Task: For heading  Tahoma with underline.  font size for heading20,  'Change the font style of data to'Arial.  and font size to 12,  Change the alignment of both headline & data to Align left.  In the sheet  Excel Spreadsheet File
Action: Mouse moved to (750, 101)
Screenshot: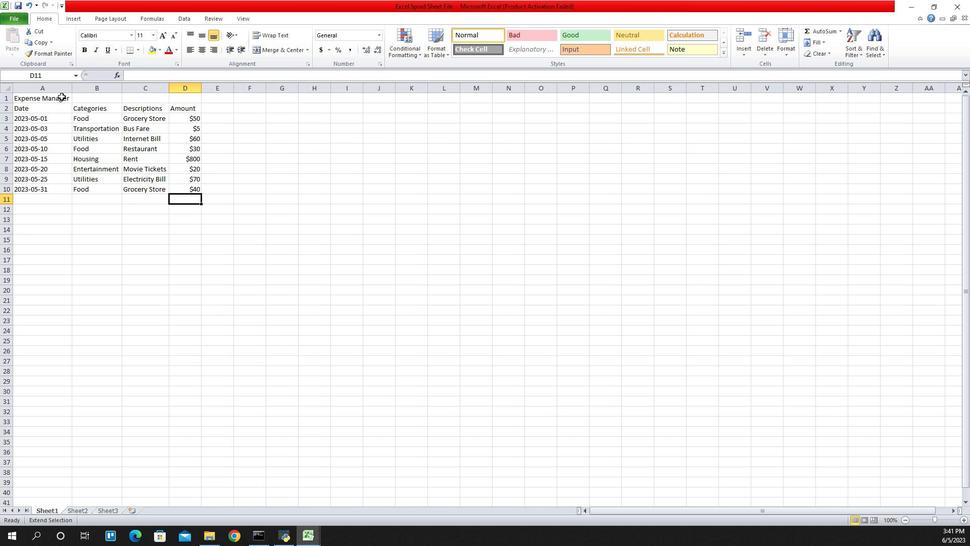 
Action: Mouse pressed left at (750, 101)
Screenshot: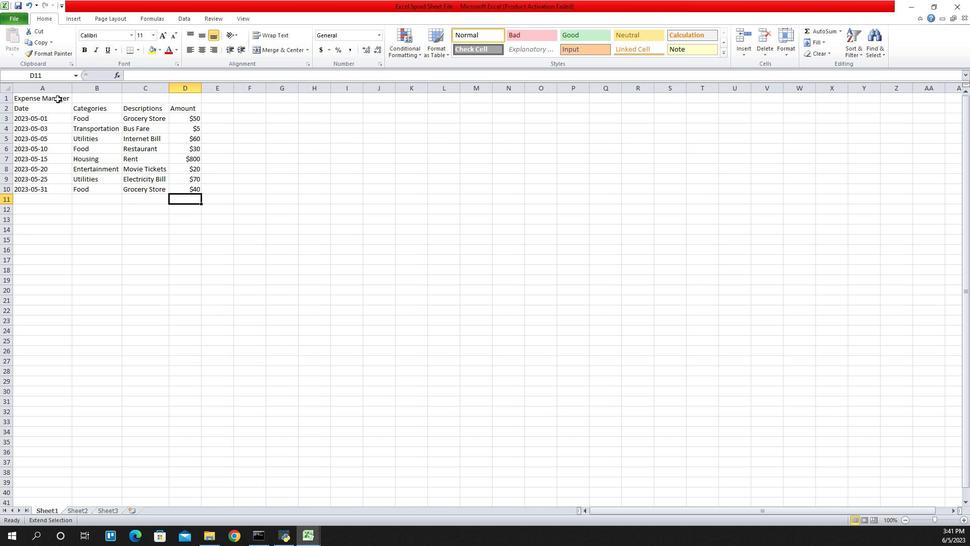 
Action: Mouse moved to (760, 103)
Screenshot: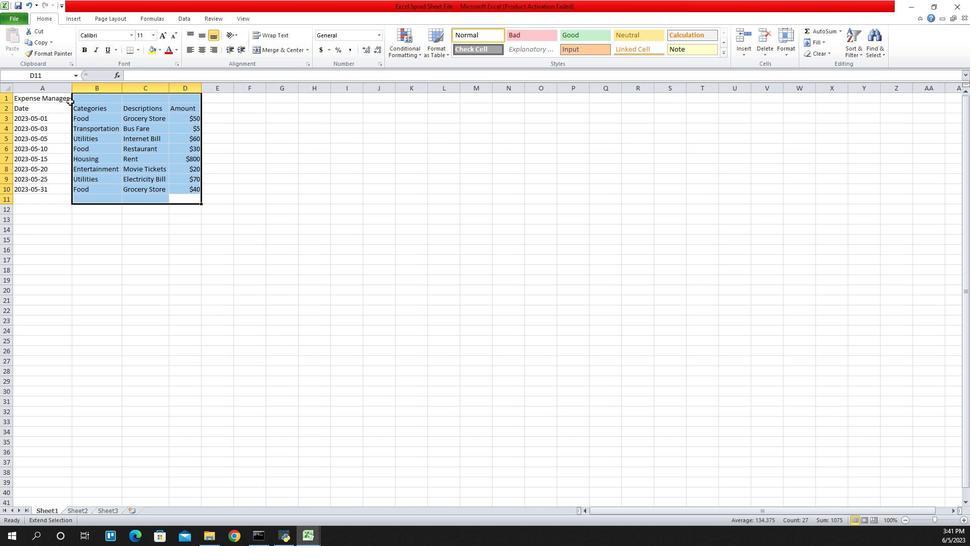 
Action: Mouse pressed left at (760, 103)
Screenshot: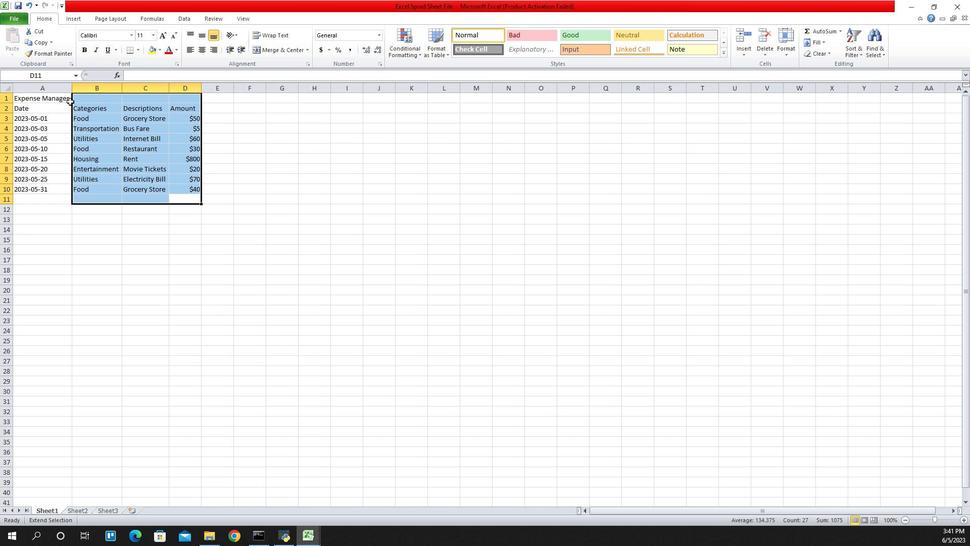 
Action: Mouse moved to (757, 99)
Screenshot: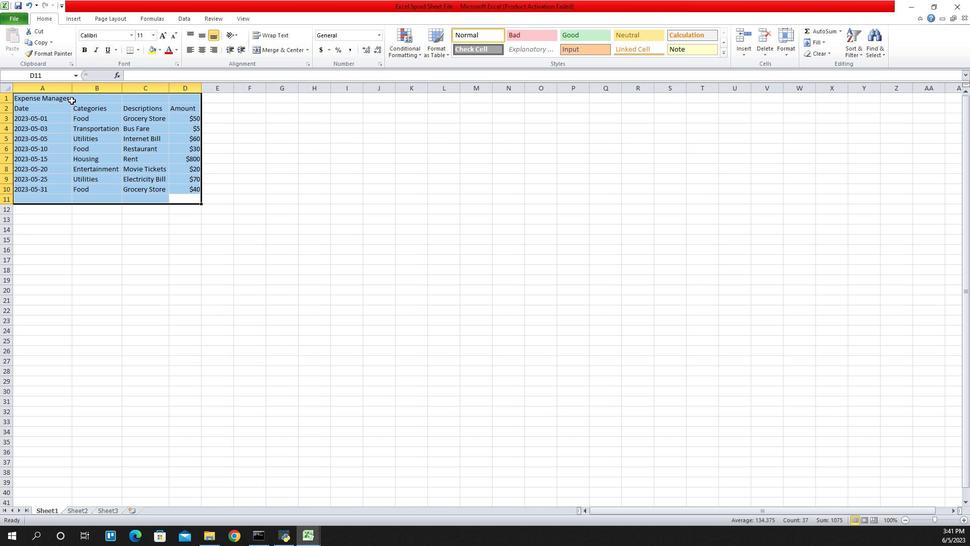 
Action: Mouse pressed left at (757, 99)
Screenshot: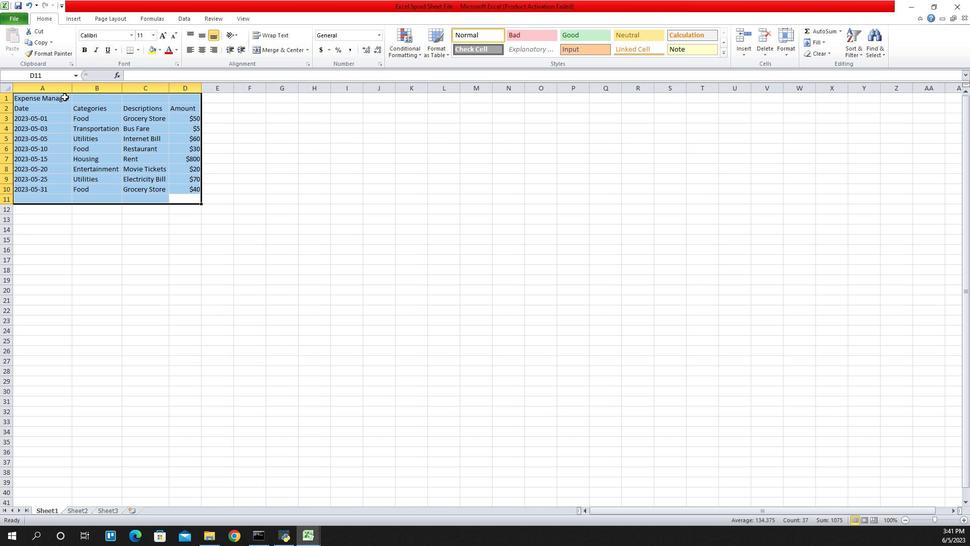 
Action: Mouse moved to (965, 53)
Screenshot: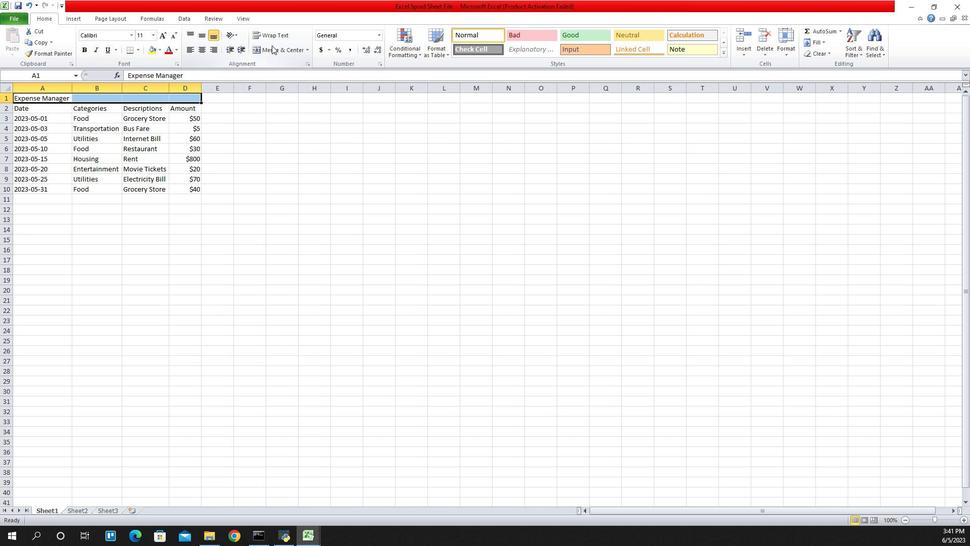 
Action: Mouse pressed left at (965, 53)
Screenshot: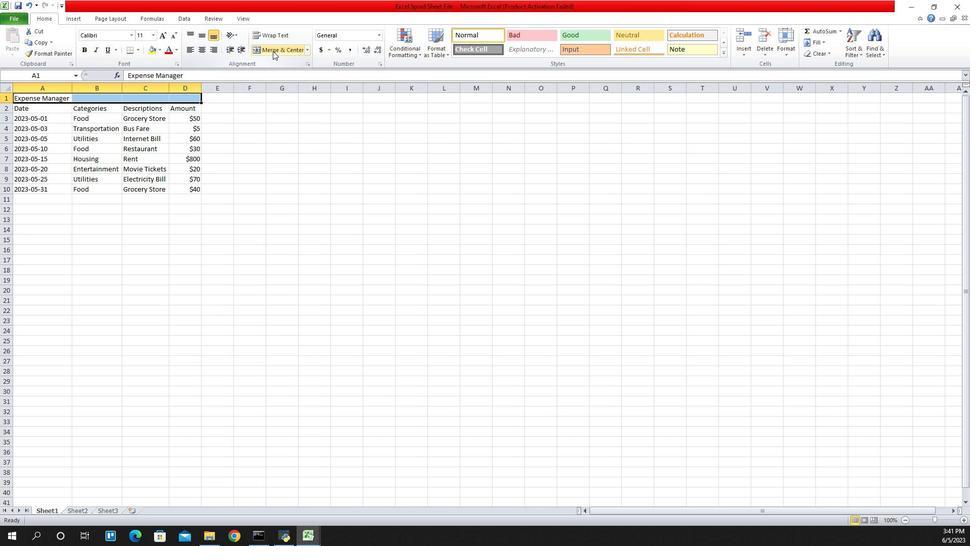 
Action: Mouse moved to (798, 35)
Screenshot: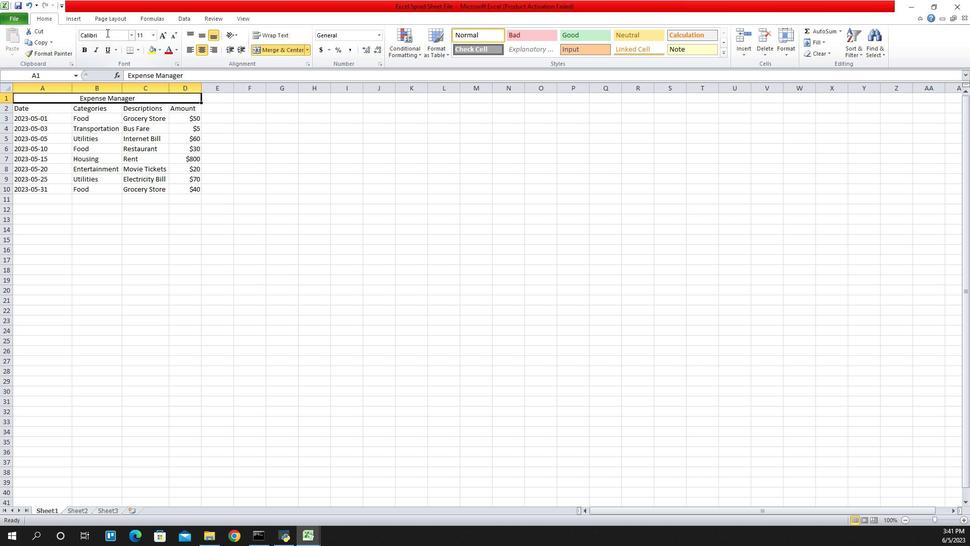 
Action: Mouse pressed left at (798, 35)
Screenshot: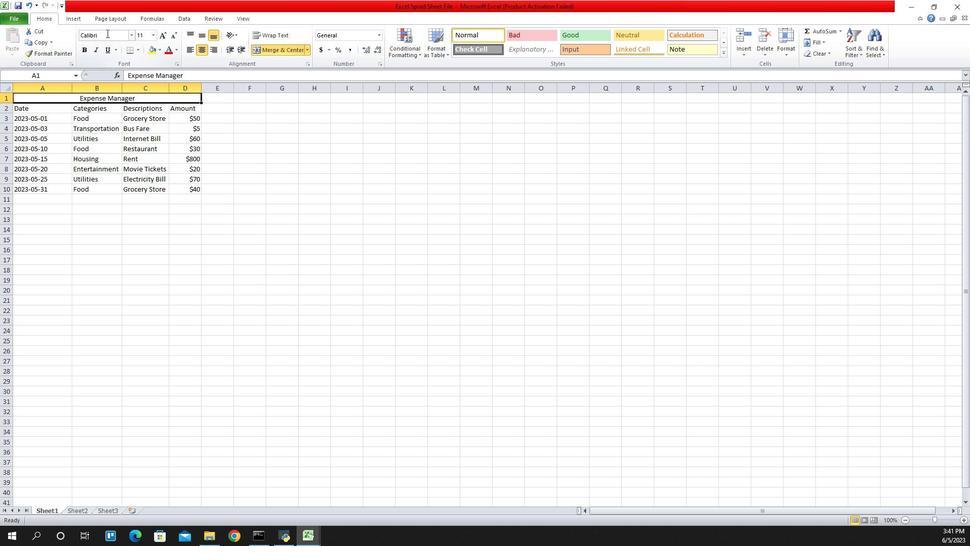 
Action: Key pressed tahoma<Key.enter>
Screenshot: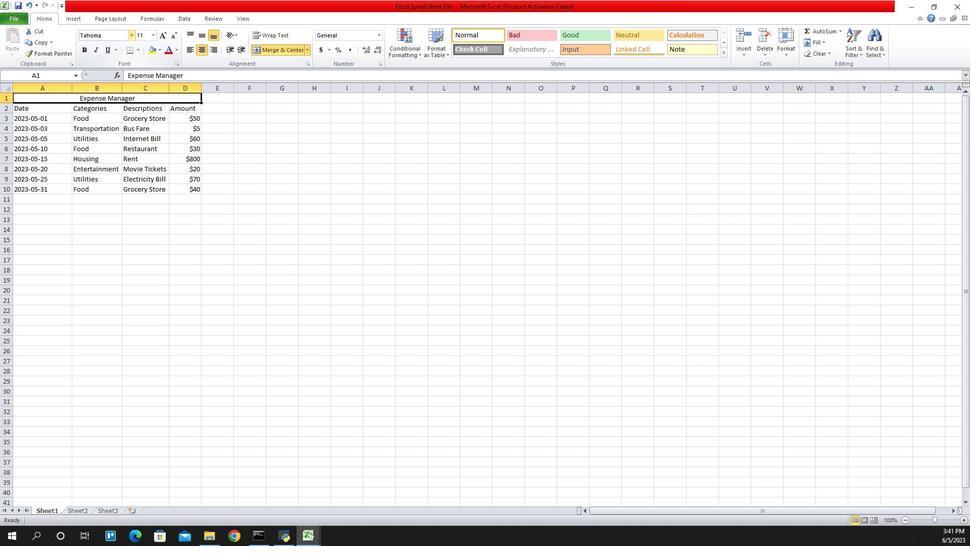 
Action: Mouse moved to (802, 54)
Screenshot: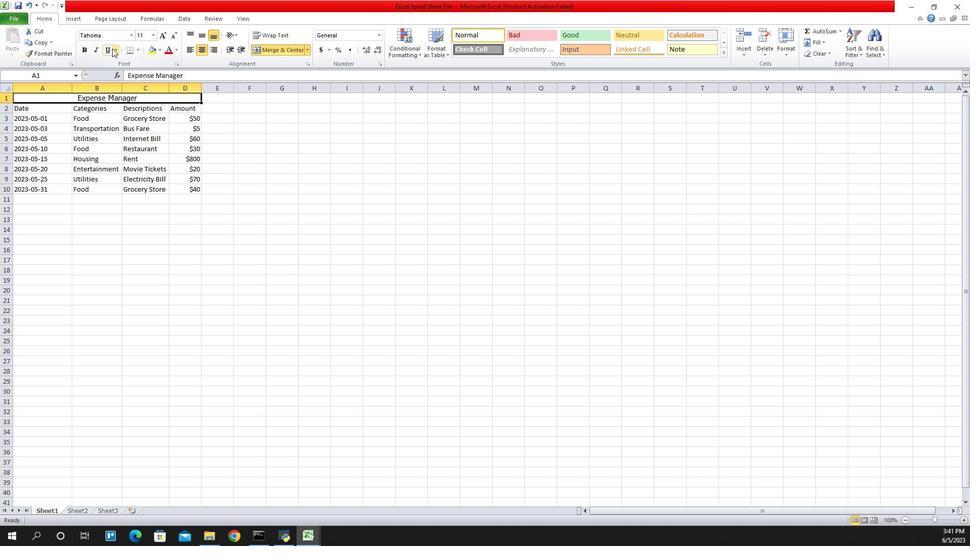 
Action: Mouse pressed left at (802, 54)
Screenshot: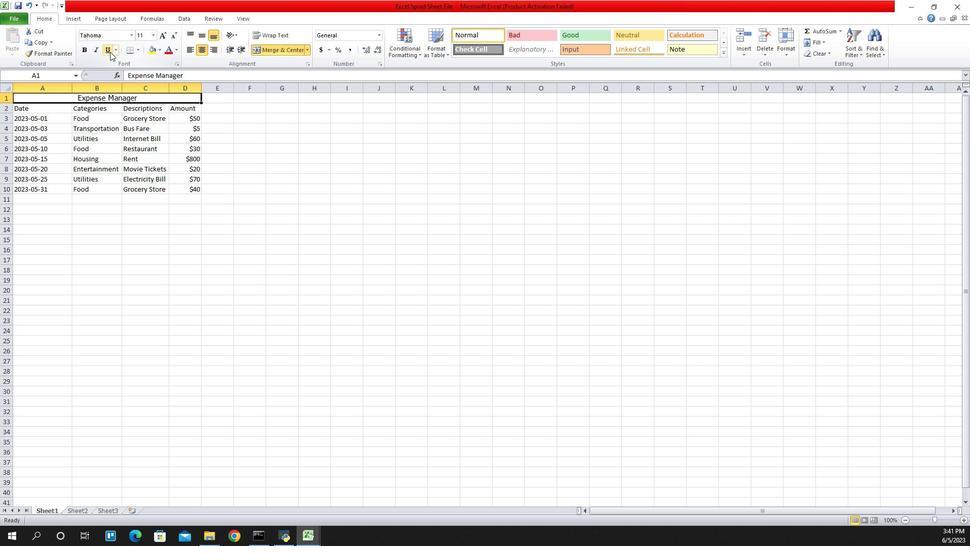 
Action: Mouse moved to (844, 36)
Screenshot: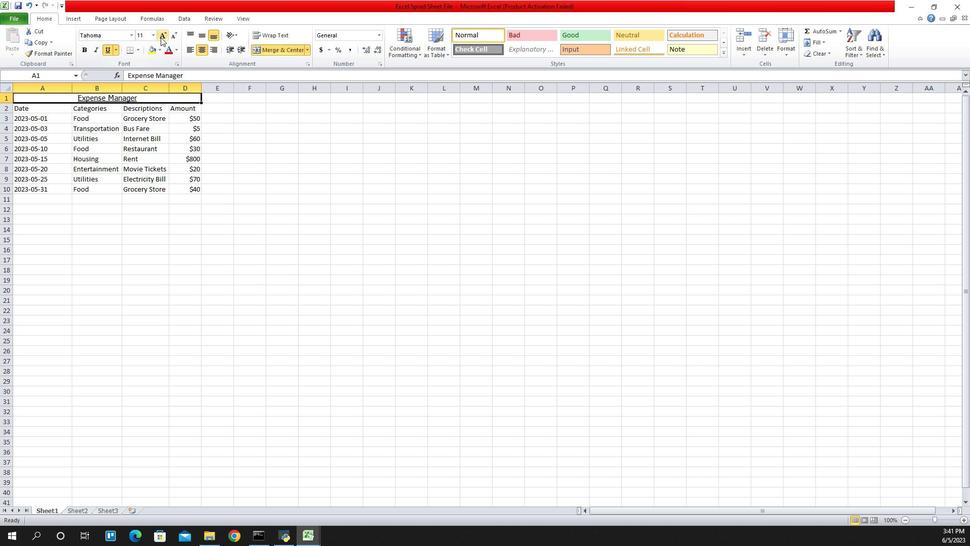 
Action: Mouse pressed left at (844, 36)
Screenshot: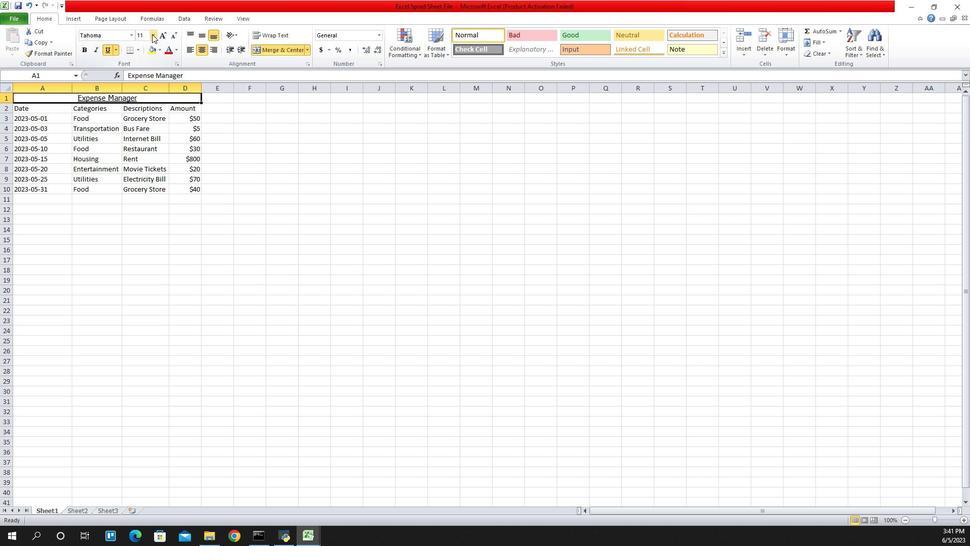 
Action: Mouse moved to (835, 118)
Screenshot: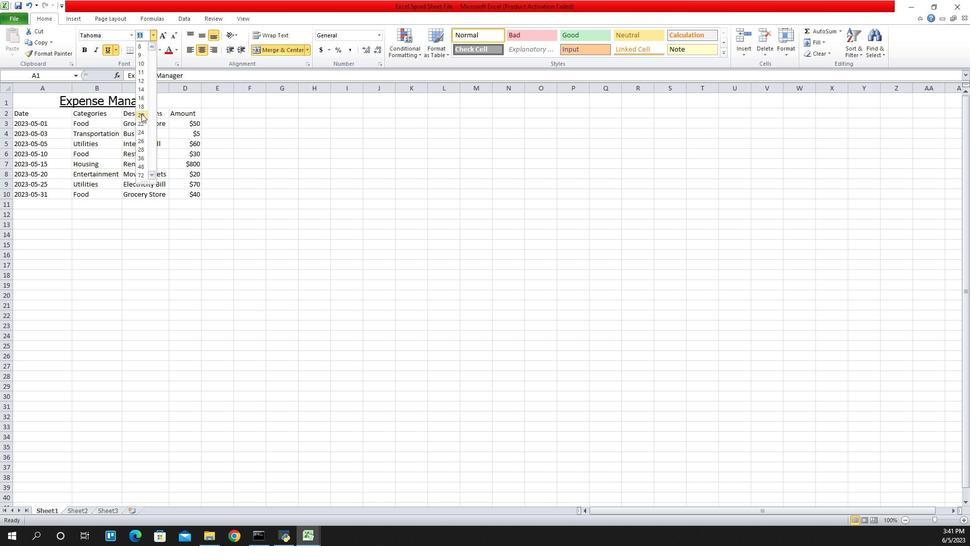 
Action: Mouse pressed left at (835, 118)
Screenshot: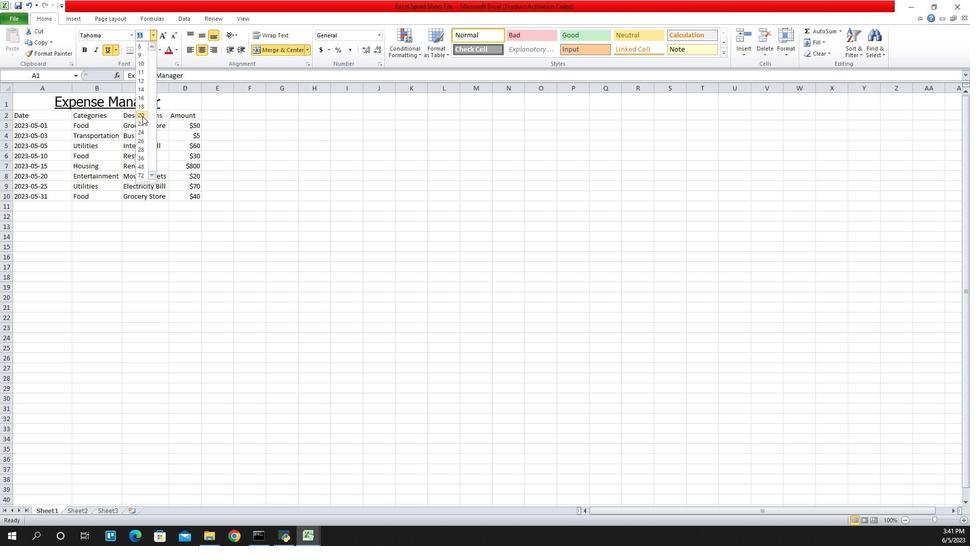 
Action: Mouse moved to (753, 120)
Screenshot: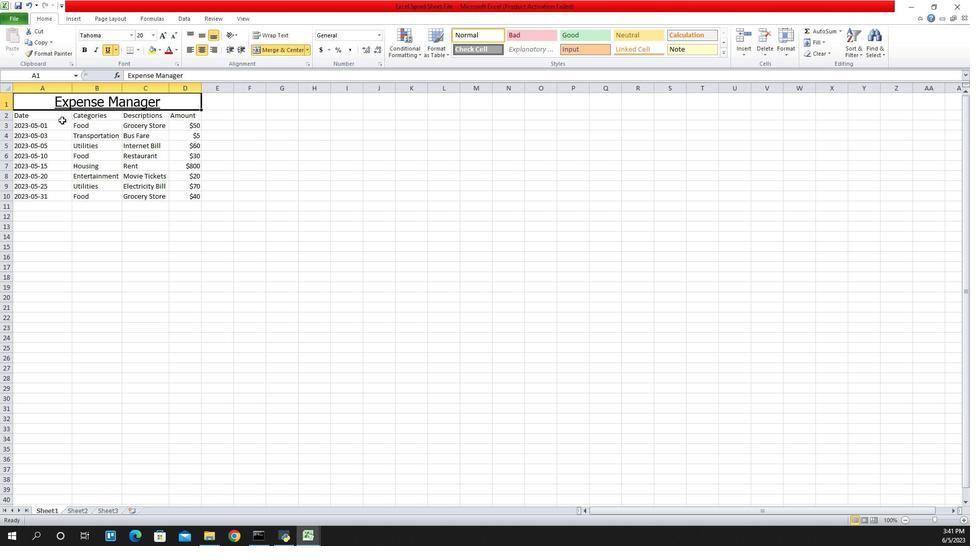 
Action: Mouse pressed left at (753, 120)
Screenshot: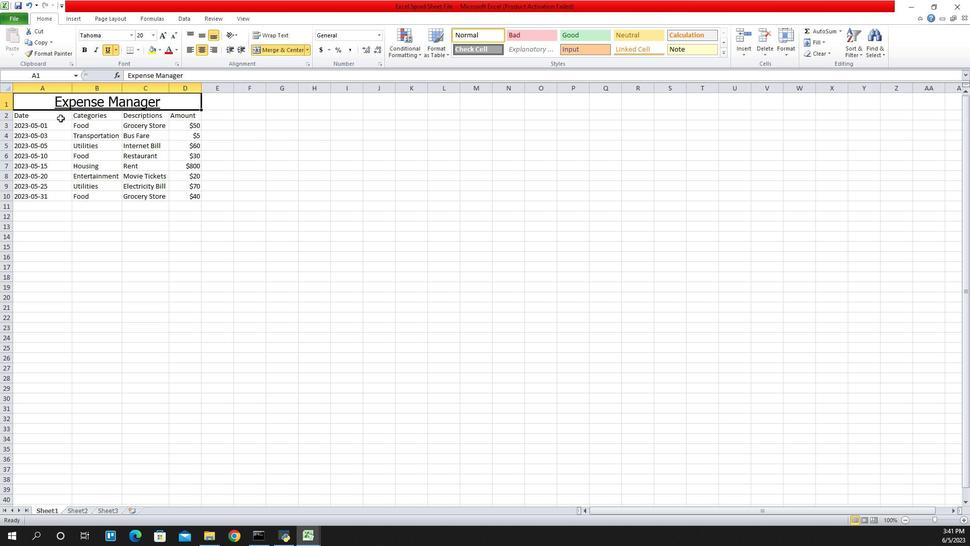 
Action: Mouse moved to (803, 38)
Screenshot: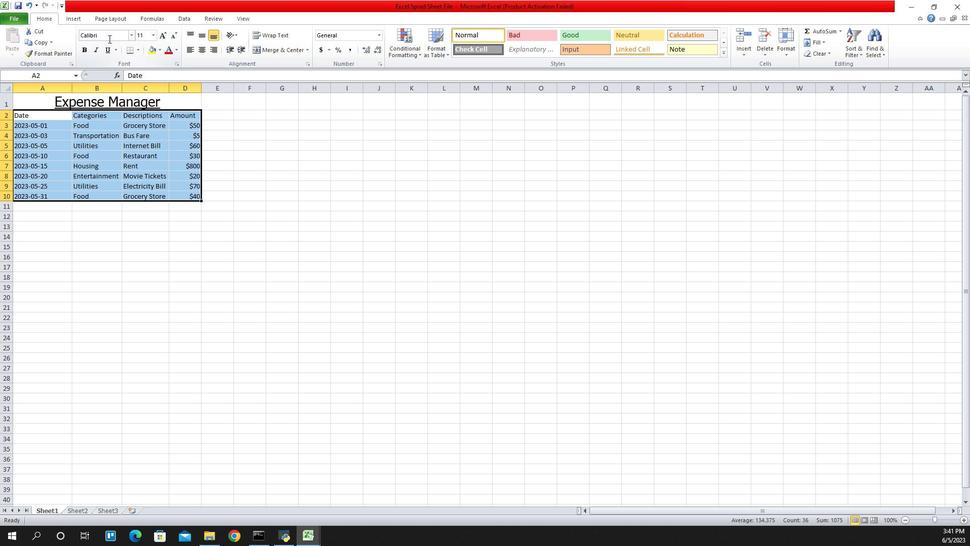 
Action: Mouse pressed left at (803, 38)
Screenshot: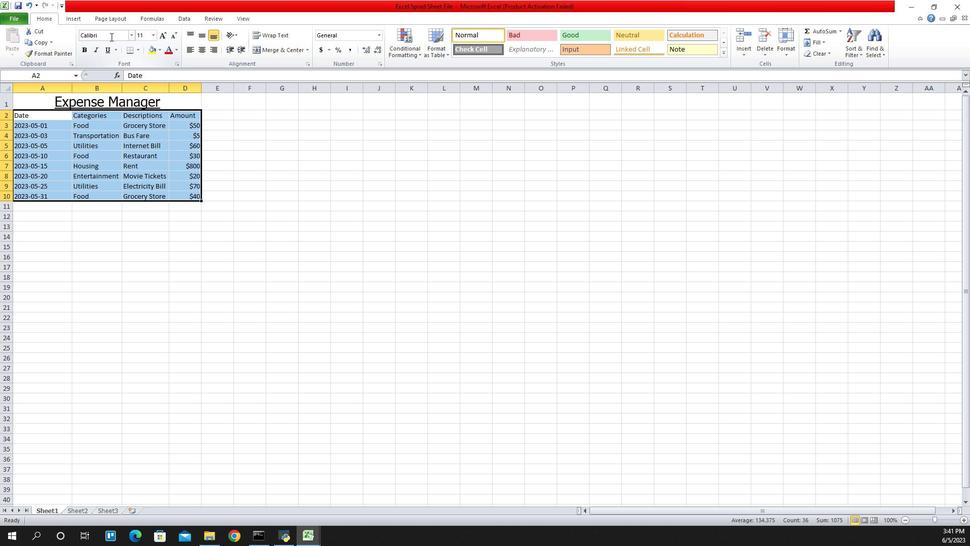 
Action: Key pressed arial<Key.enter>
Screenshot: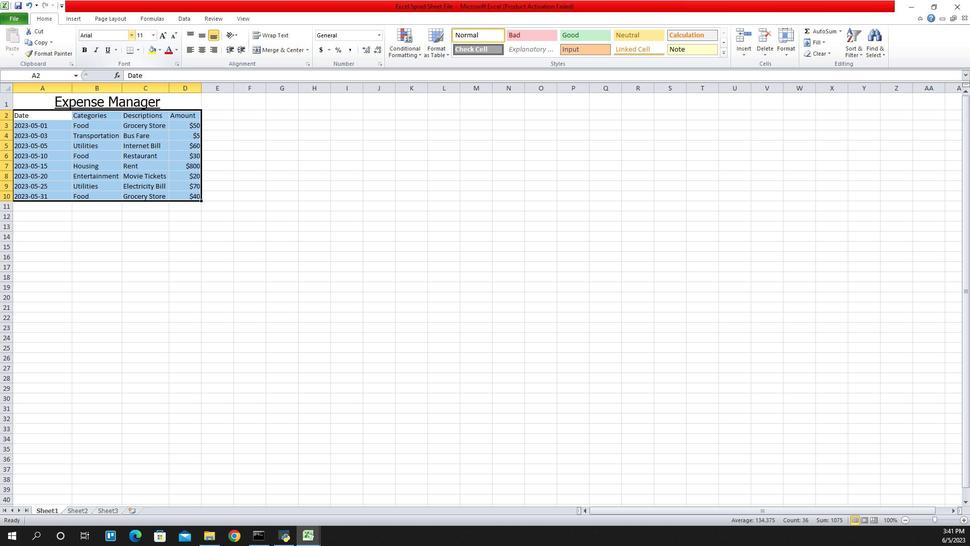 
Action: Mouse moved to (847, 37)
Screenshot: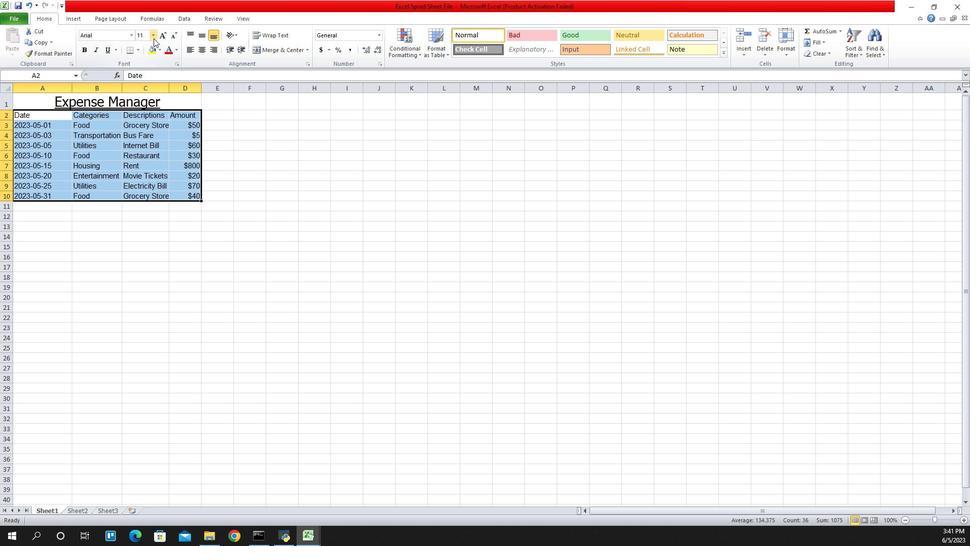 
Action: Mouse pressed left at (847, 37)
Screenshot: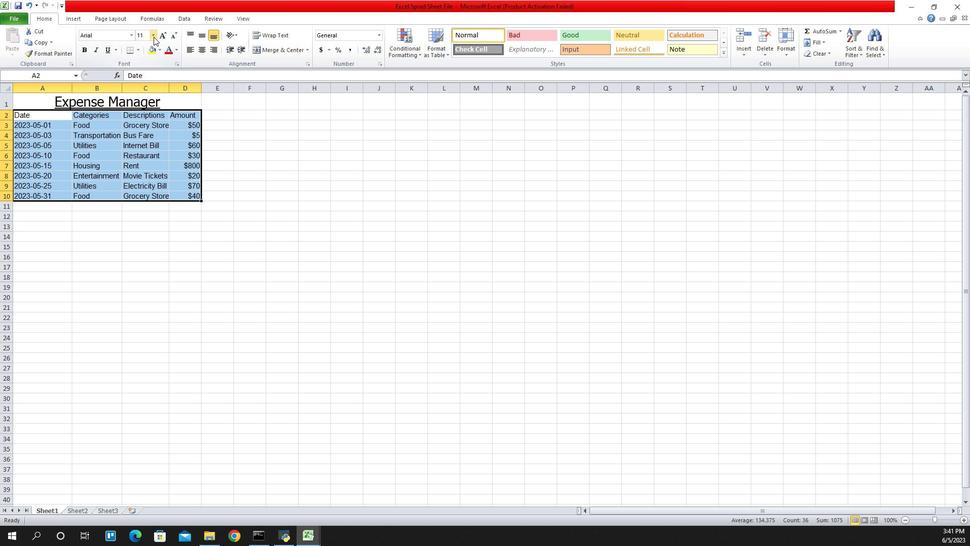 
Action: Mouse moved to (838, 82)
Screenshot: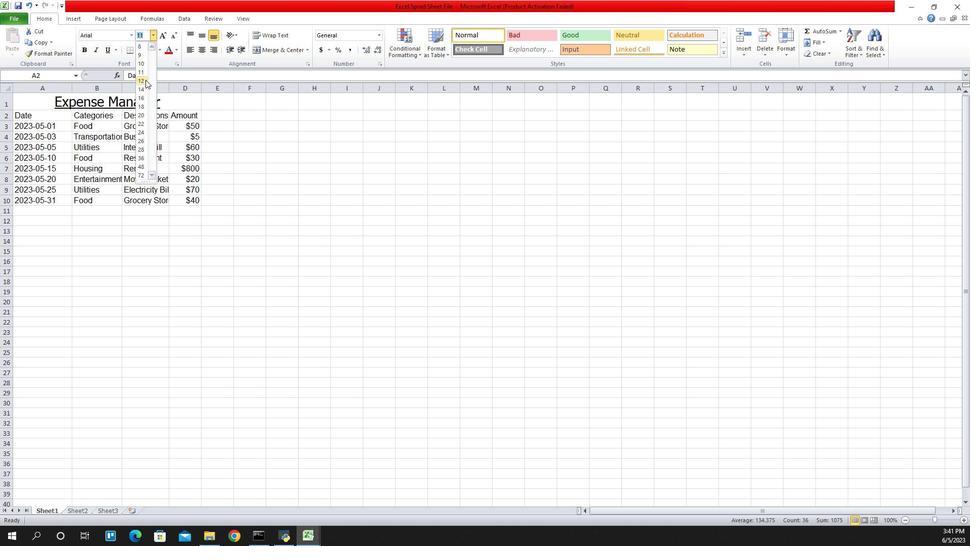 
Action: Mouse pressed left at (838, 82)
Screenshot: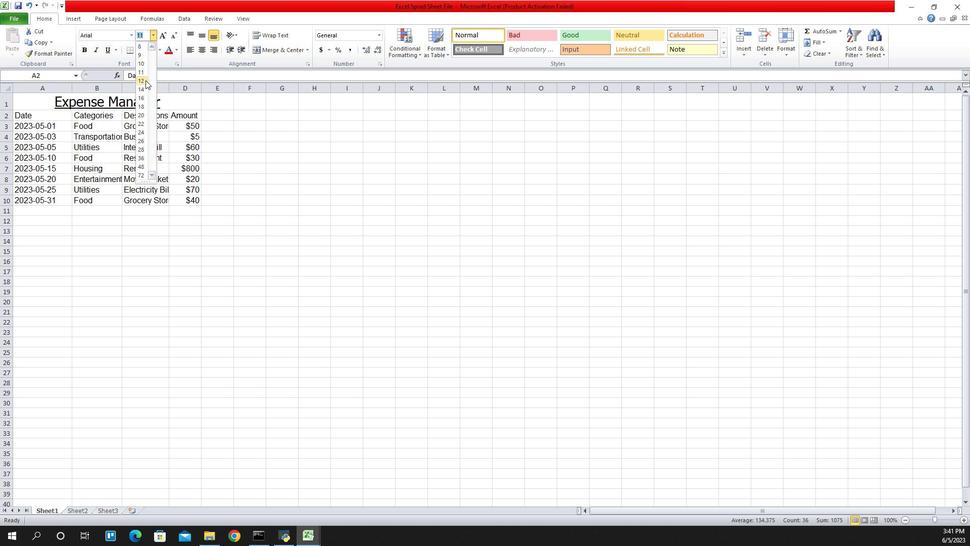 
Action: Mouse moved to (856, 106)
Screenshot: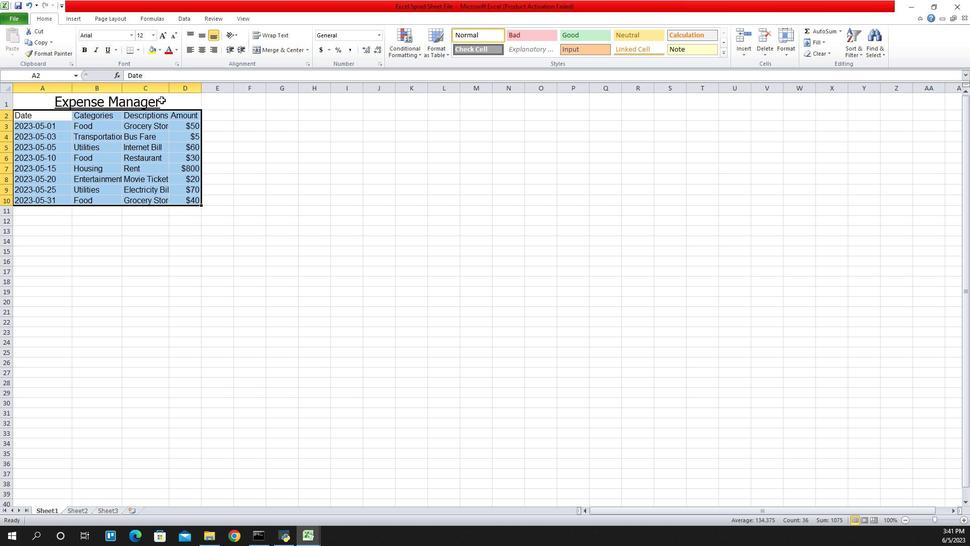 
Action: Mouse pressed left at (856, 106)
Screenshot: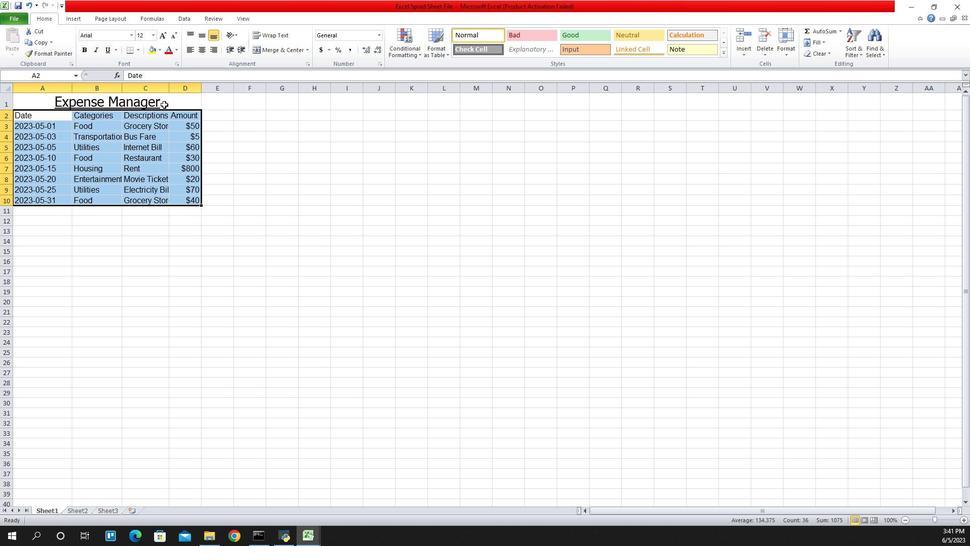 
Action: Mouse moved to (885, 50)
Screenshot: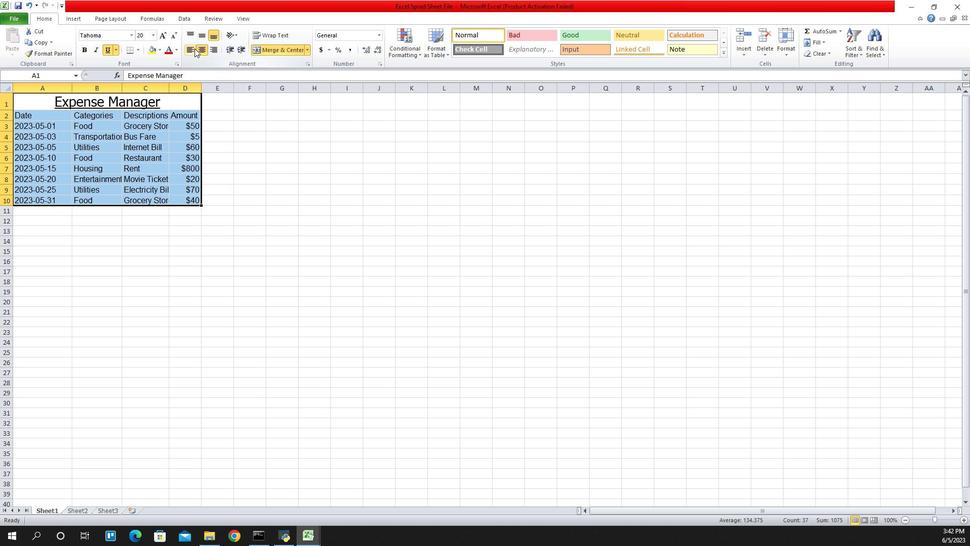 
Action: Mouse pressed left at (885, 50)
Screenshot: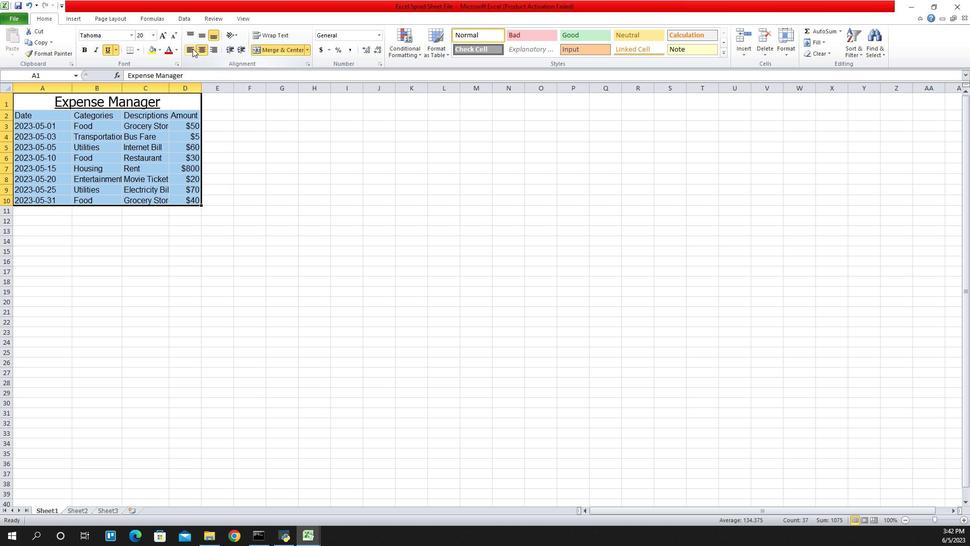 
Action: Mouse moved to (873, 202)
Screenshot: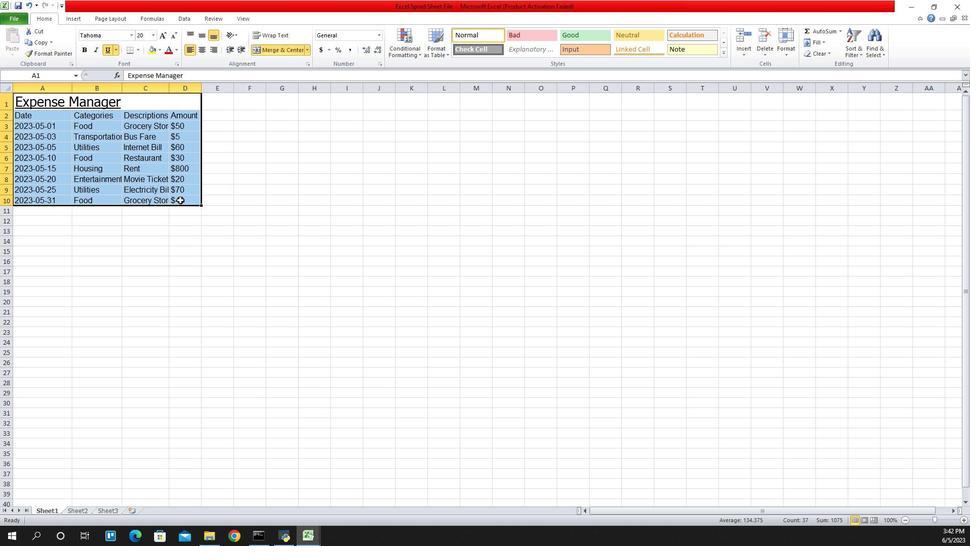 
Action: Mouse pressed left at (873, 202)
Screenshot: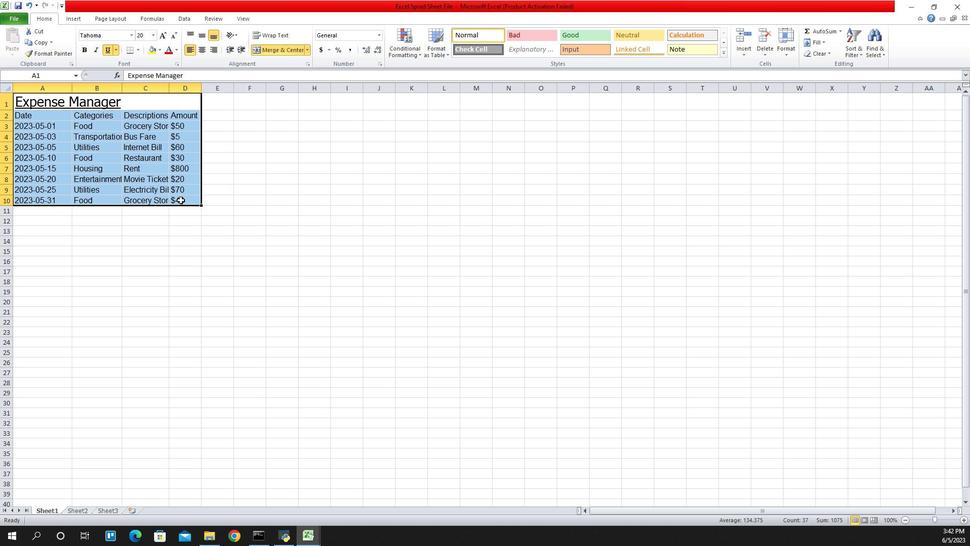 
Action: Mouse moved to (874, 202)
Screenshot: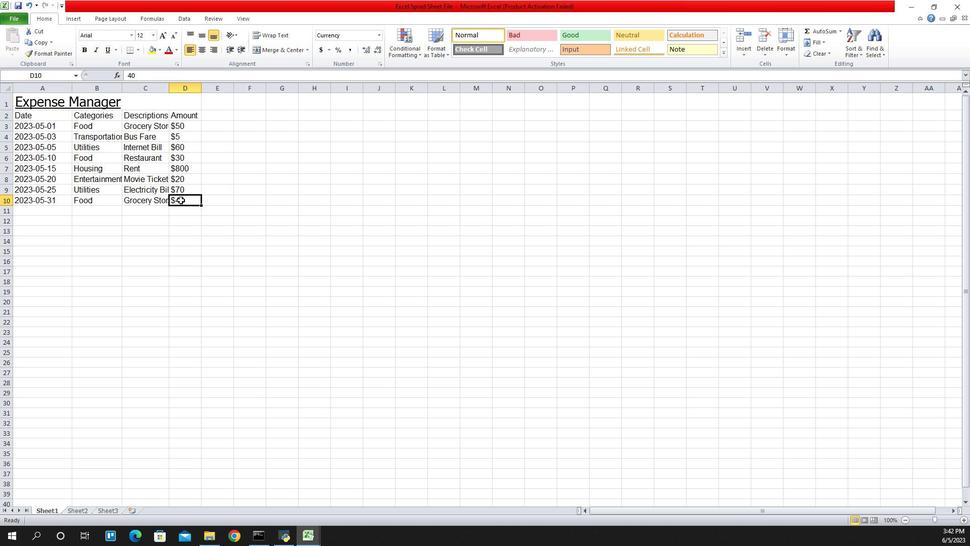 
Action: Key pressed ctrl+S<'\x13'>
Screenshot: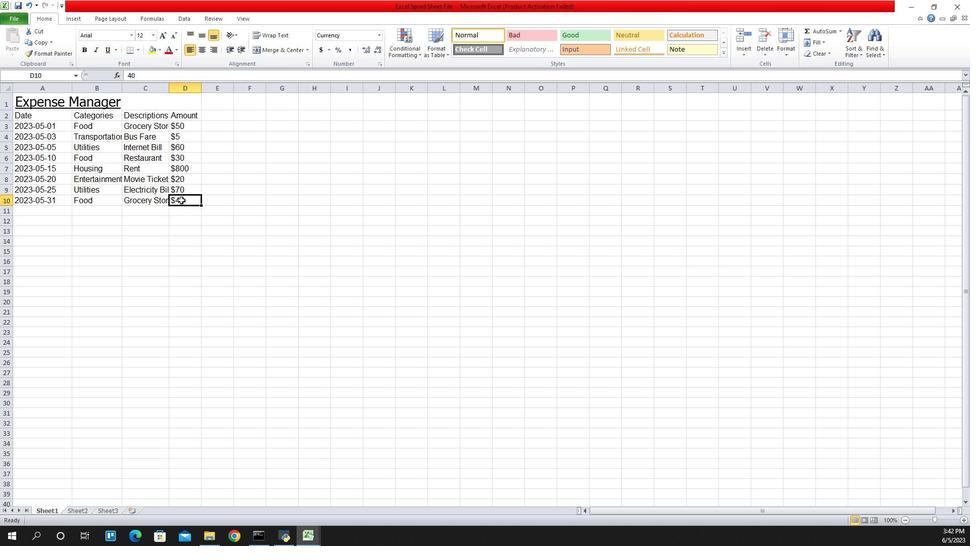 
